Task: Select a schedule automation every third friday of the month at 02:00 PM.
Action: Mouse moved to (421, 487)
Screenshot: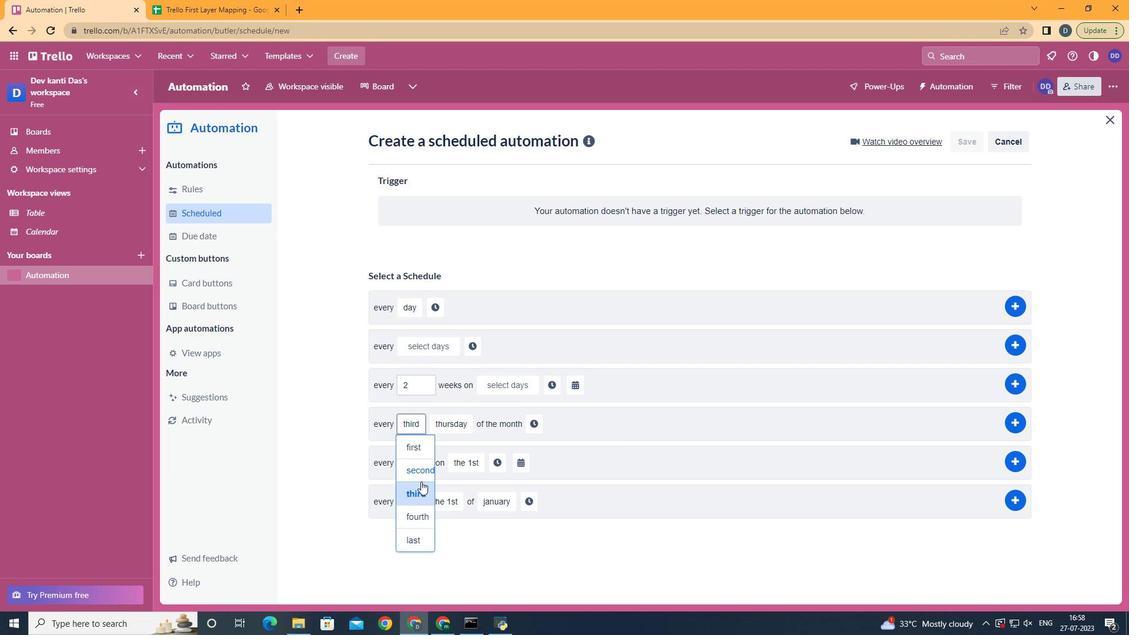 
Action: Mouse pressed left at (421, 487)
Screenshot: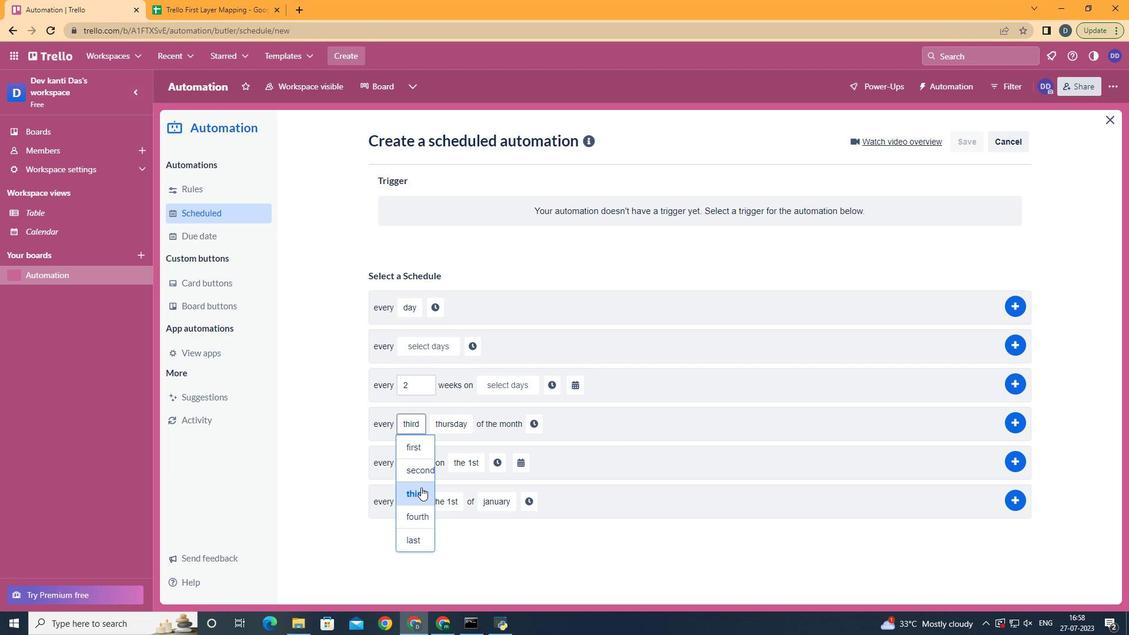 
Action: Mouse moved to (471, 537)
Screenshot: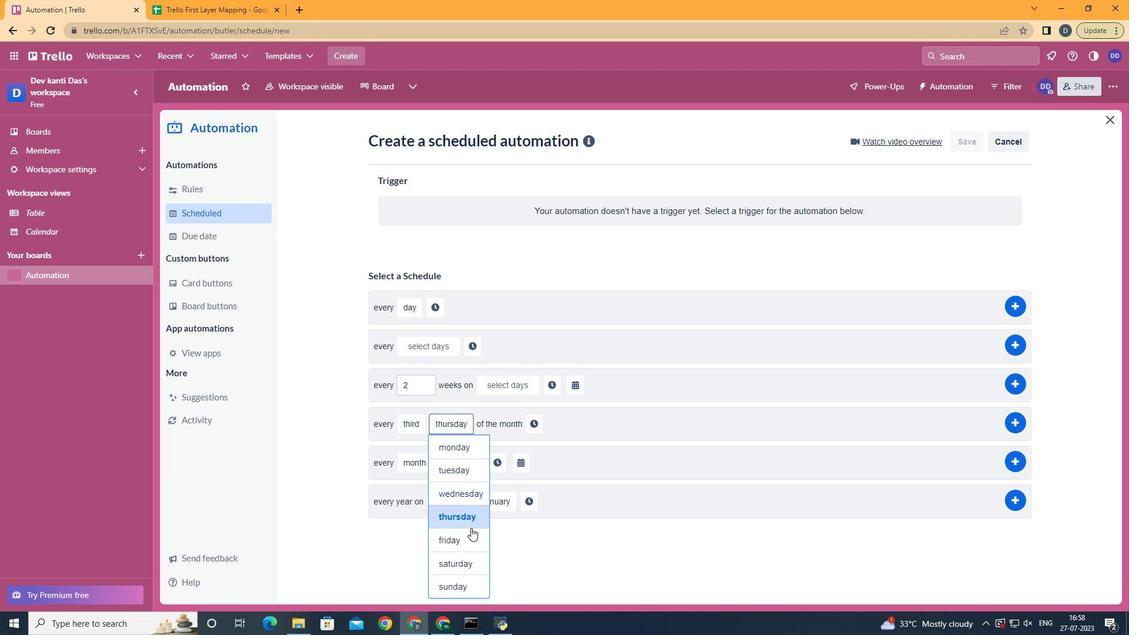 
Action: Mouse pressed left at (471, 537)
Screenshot: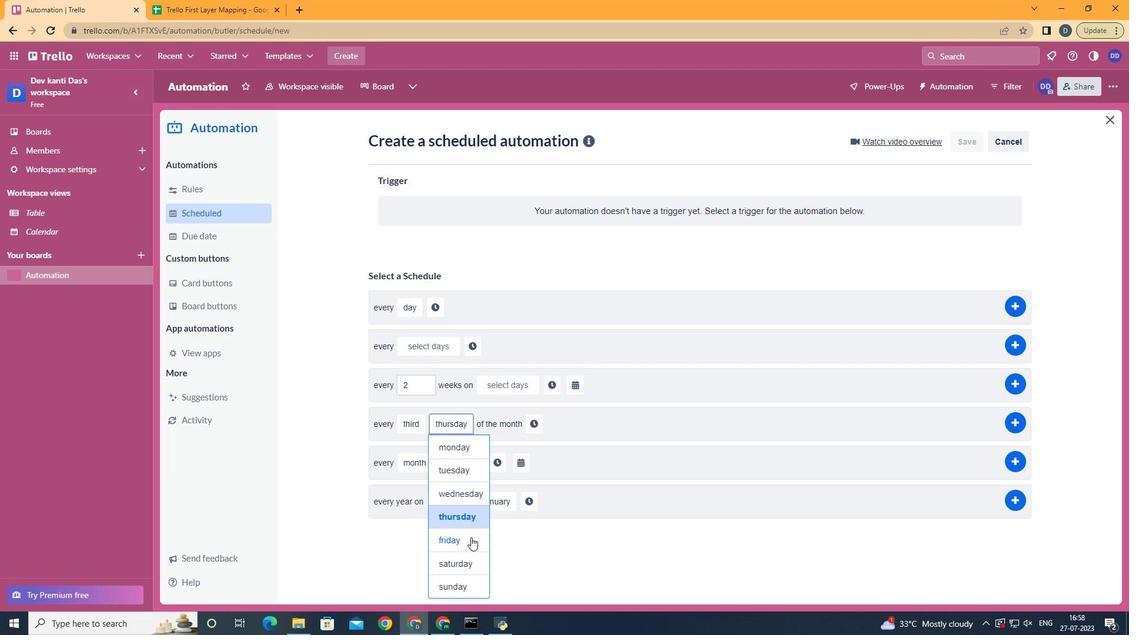 
Action: Mouse moved to (528, 424)
Screenshot: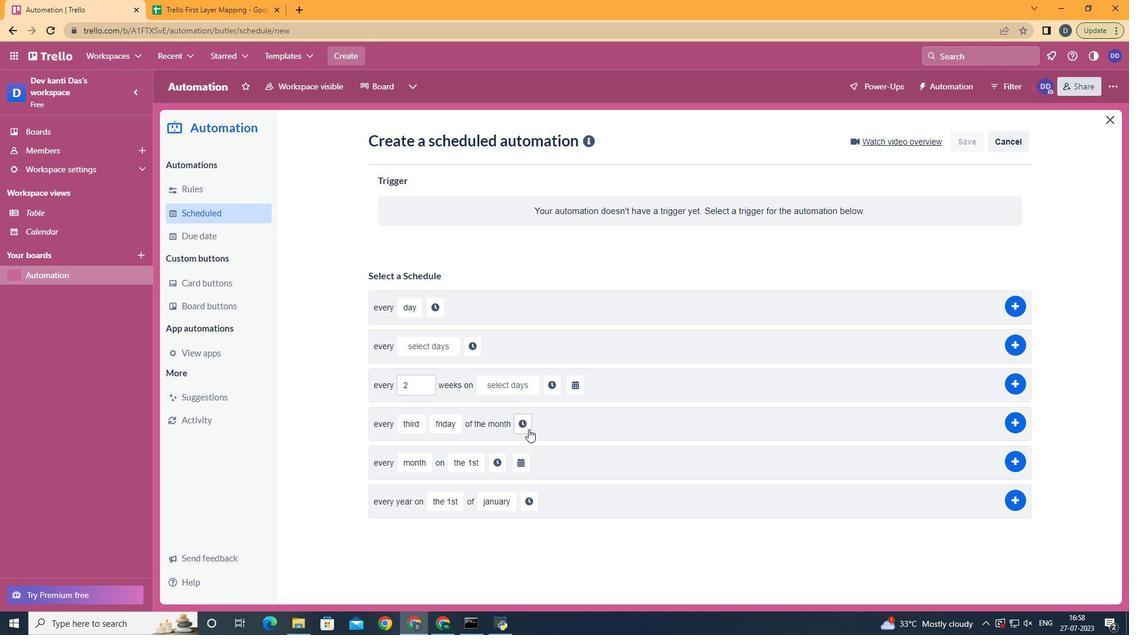 
Action: Mouse pressed left at (528, 424)
Screenshot: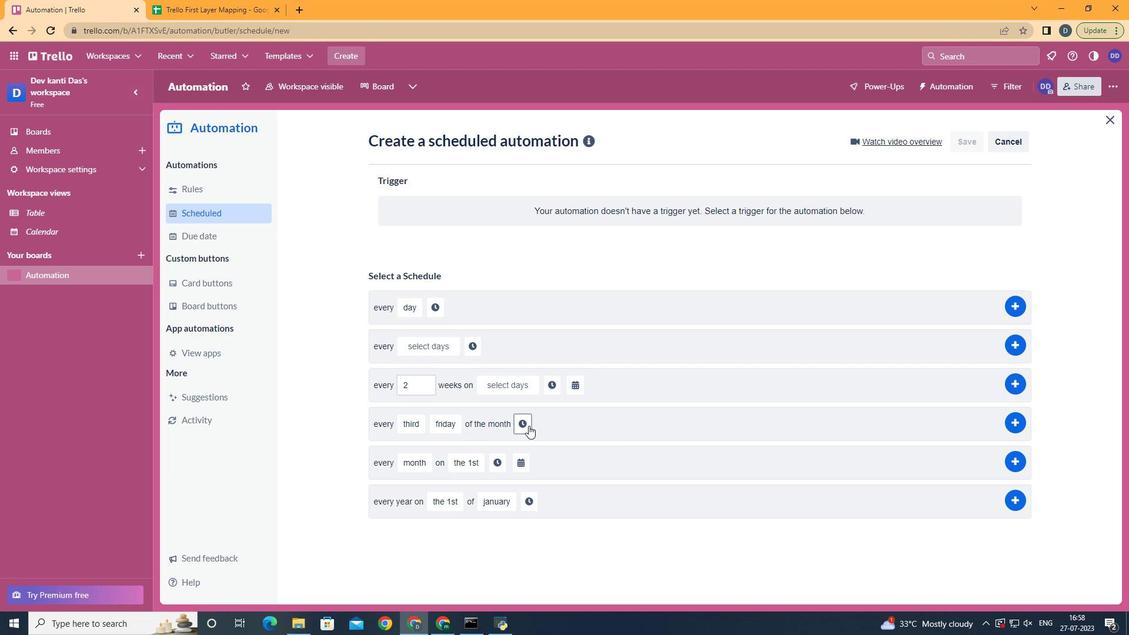 
Action: Mouse moved to (554, 426)
Screenshot: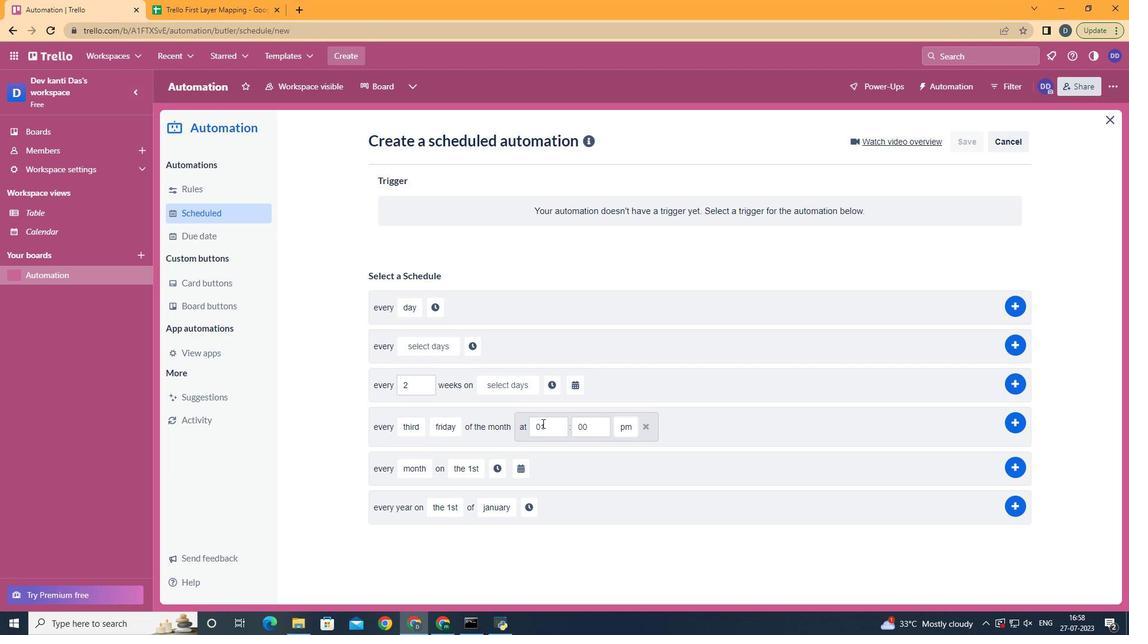 
Action: Mouse pressed left at (554, 426)
Screenshot: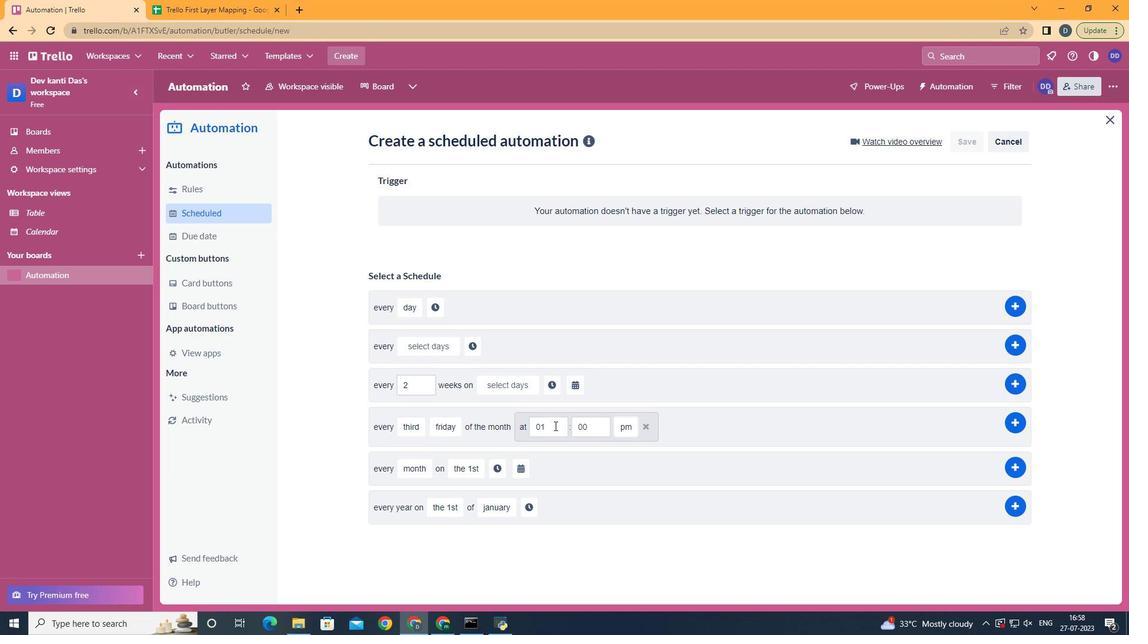 
Action: Key pressed <Key.backspace>2
Screenshot: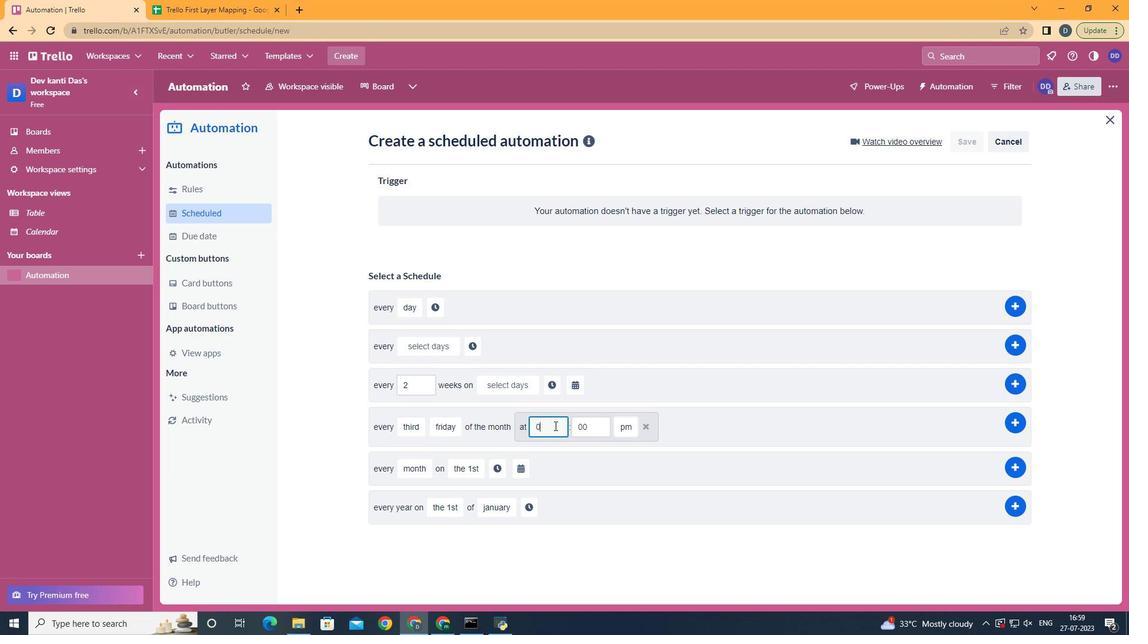 
Action: Mouse moved to (628, 471)
Screenshot: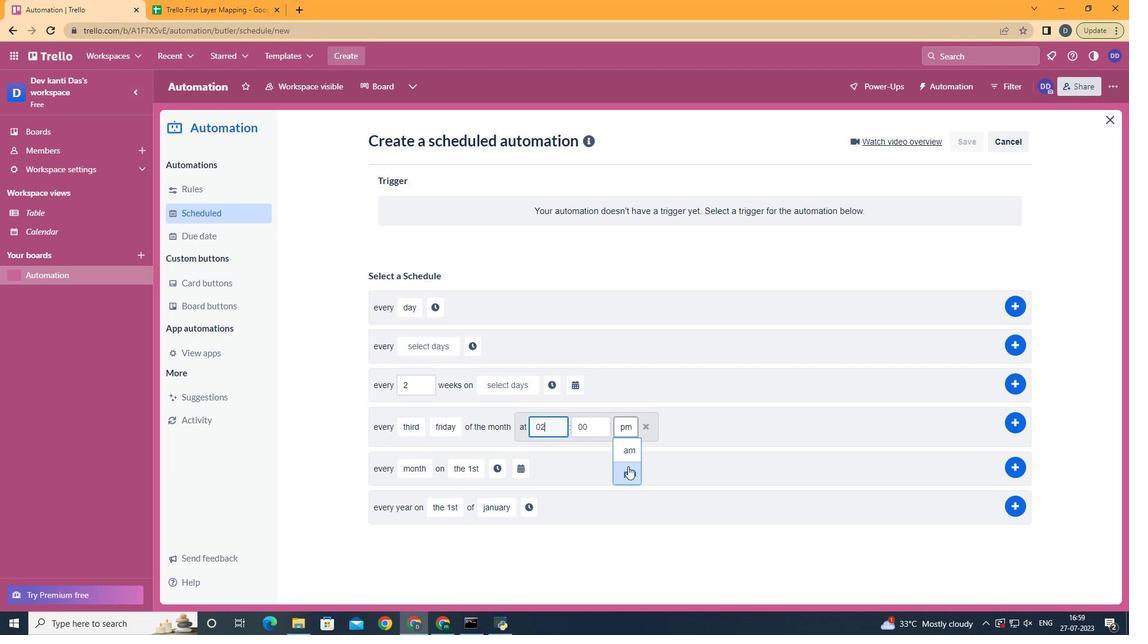 
Action: Mouse pressed left at (628, 471)
Screenshot: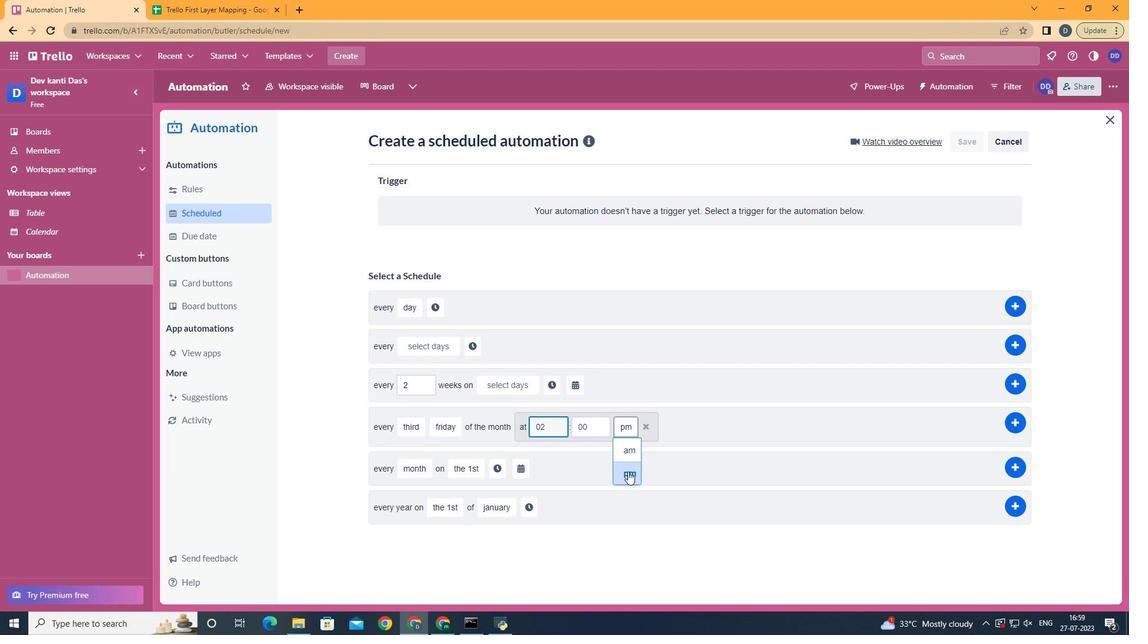 
